Task: Change the encoding quality of theora video decoder to 3.
Action: Mouse moved to (118, 15)
Screenshot: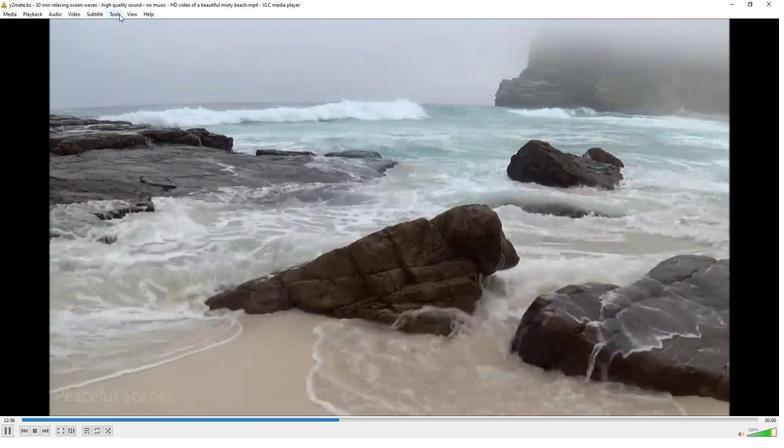 
Action: Mouse pressed left at (118, 15)
Screenshot: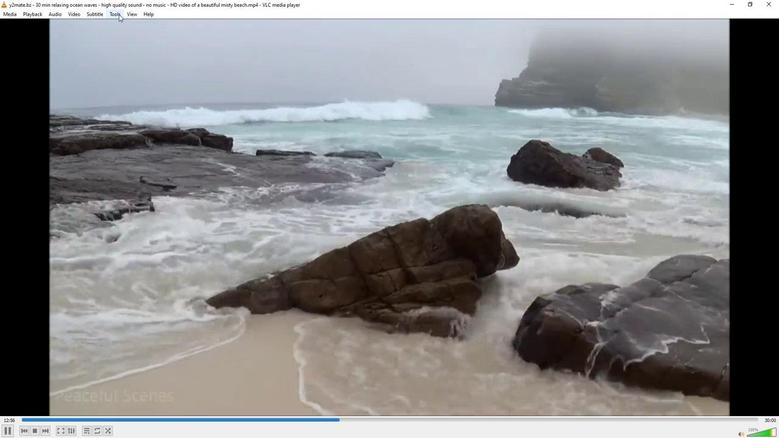 
Action: Mouse moved to (127, 112)
Screenshot: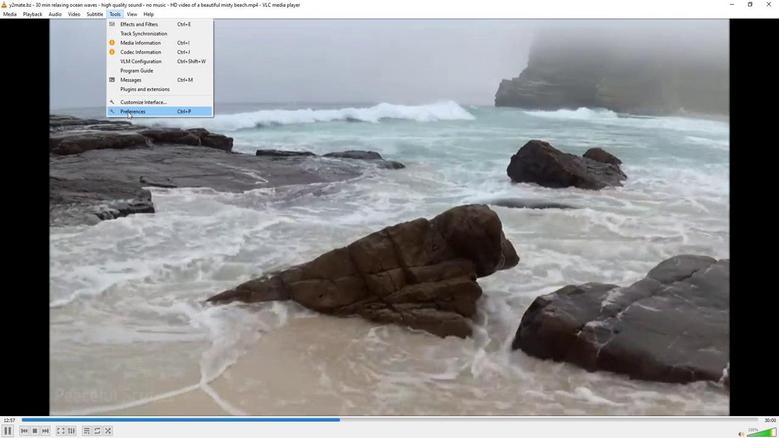 
Action: Mouse pressed left at (127, 112)
Screenshot: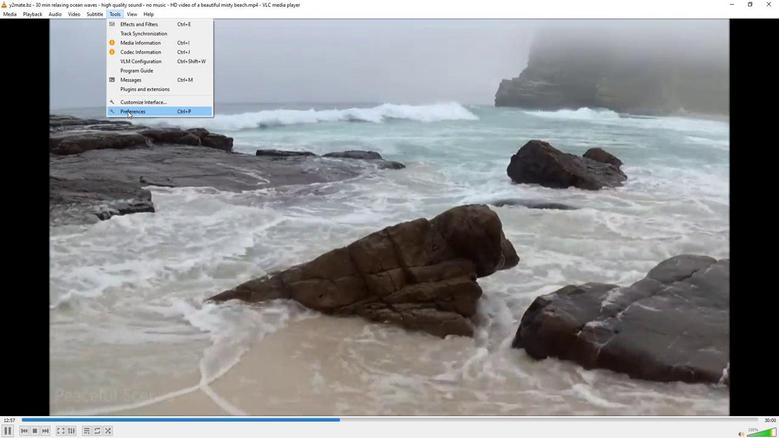 
Action: Mouse moved to (90, 341)
Screenshot: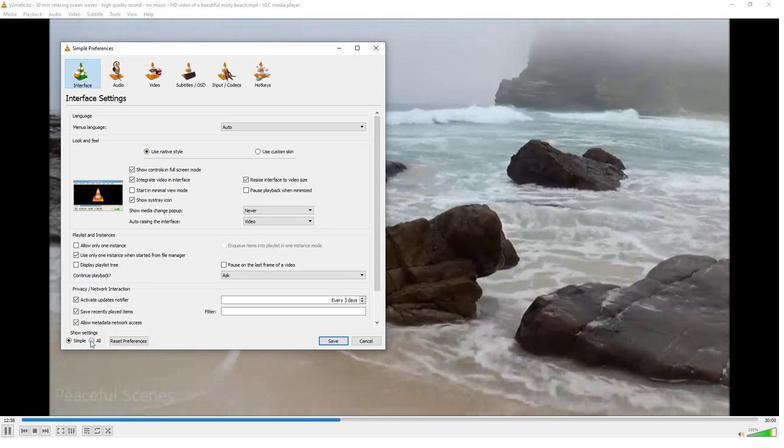 
Action: Mouse pressed left at (90, 341)
Screenshot: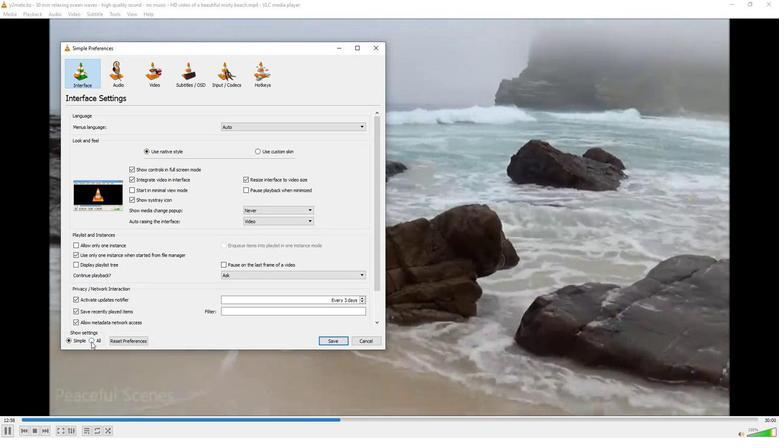 
Action: Mouse moved to (78, 261)
Screenshot: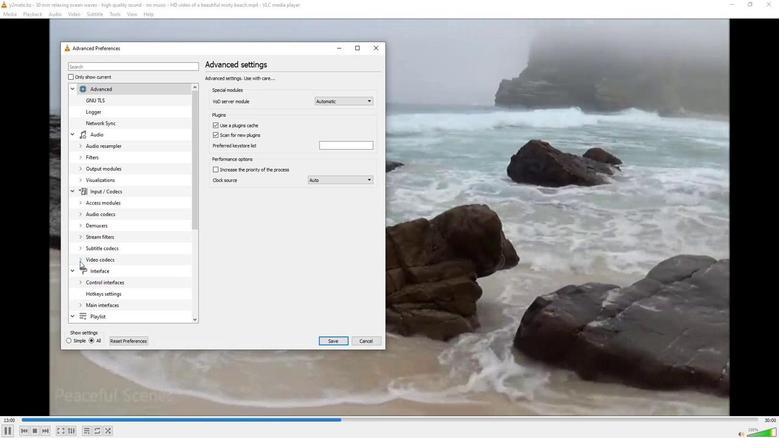 
Action: Mouse pressed left at (78, 261)
Screenshot: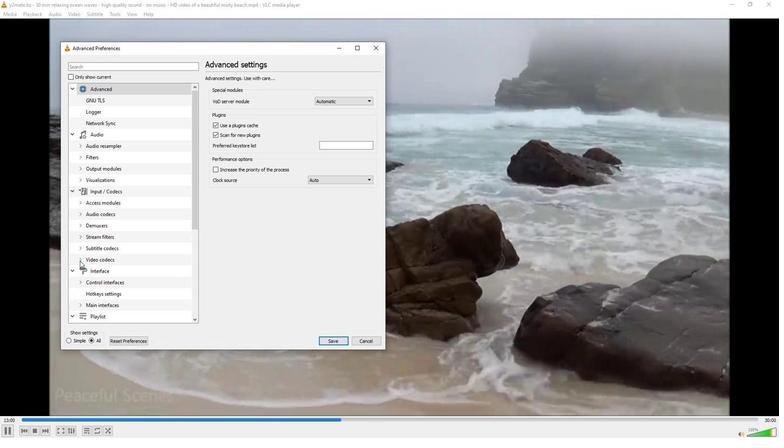 
Action: Mouse moved to (87, 274)
Screenshot: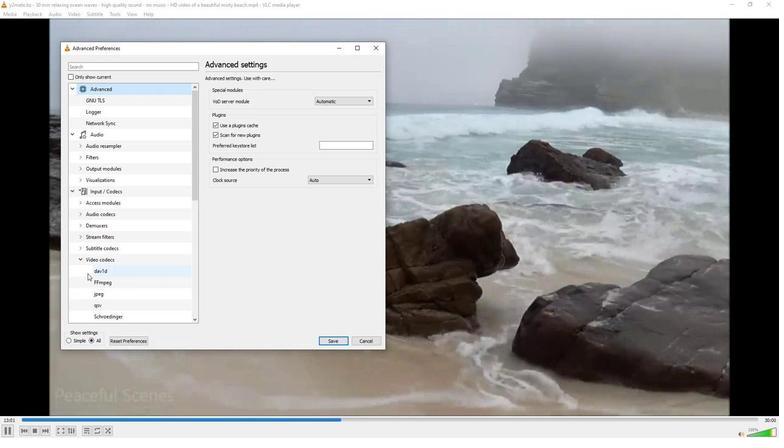 
Action: Mouse scrolled (87, 274) with delta (0, 0)
Screenshot: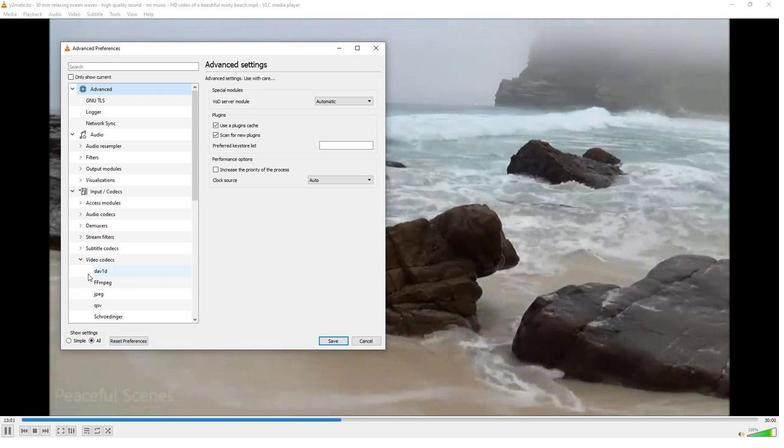 
Action: Mouse moved to (104, 294)
Screenshot: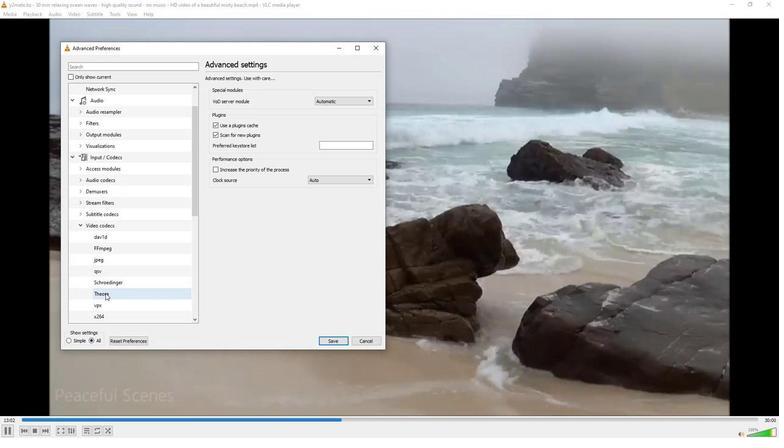 
Action: Mouse pressed left at (104, 294)
Screenshot: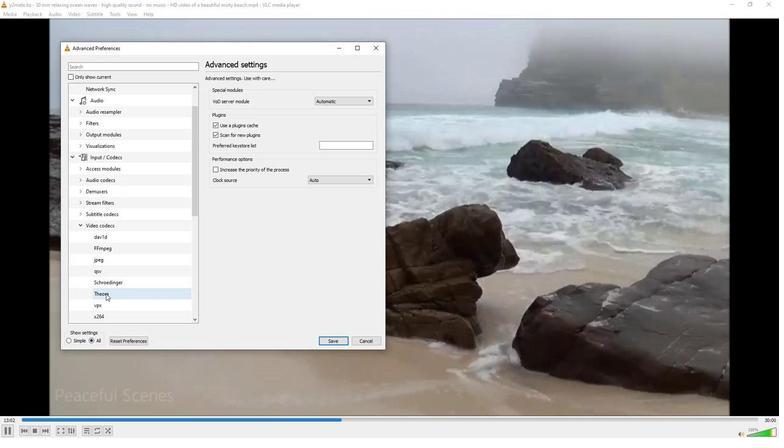 
Action: Mouse moved to (377, 101)
Screenshot: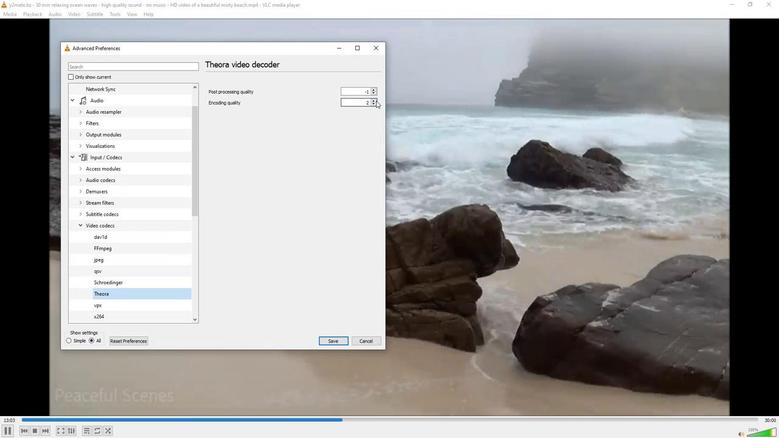 
Action: Mouse pressed left at (377, 101)
Screenshot: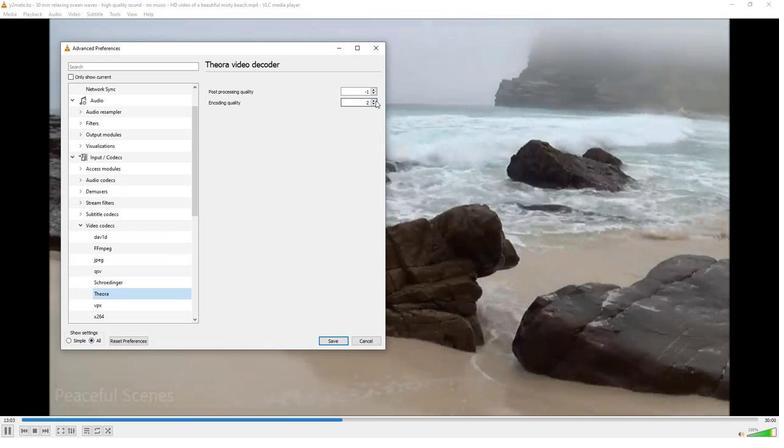 
Action: Mouse moved to (363, 115)
Screenshot: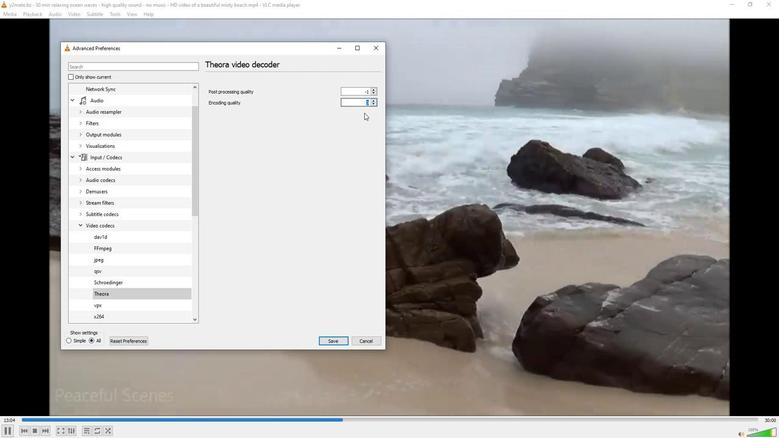 
